Task: Assign carxxstreet791@gmail.com as Assignee of Child Issue ChildIssue0000000006 of Issue Issue0000000003 in Backlog  in Scrum Project Project0000000001 in Jira. Assign carxxstreet791@gmail.com as Assignee of Child Issue ChildIssue0000000007 of Issue Issue0000000004 in Backlog  in Scrum Project Project0000000001 in Jira. Assign carxxstreet791@gmail.com as Assignee of Child Issue ChildIssue0000000008 of Issue Issue0000000004 in Backlog  in Scrum Project Project0000000001 in Jira. Assign carxxstreet791@gmail.com as Assignee of Child Issue ChildIssue0000000009 of Issue Issue0000000005 in Backlog  in Scrum Project Project0000000001 in Jira. Assign carxxstreet791@gmail.com as Assignee of Child Issue ChildIssue0000000010 of Issue Issue0000000005 in Backlog  in Scrum Project Project0000000001 in Jira
Action: Mouse moved to (344, 433)
Screenshot: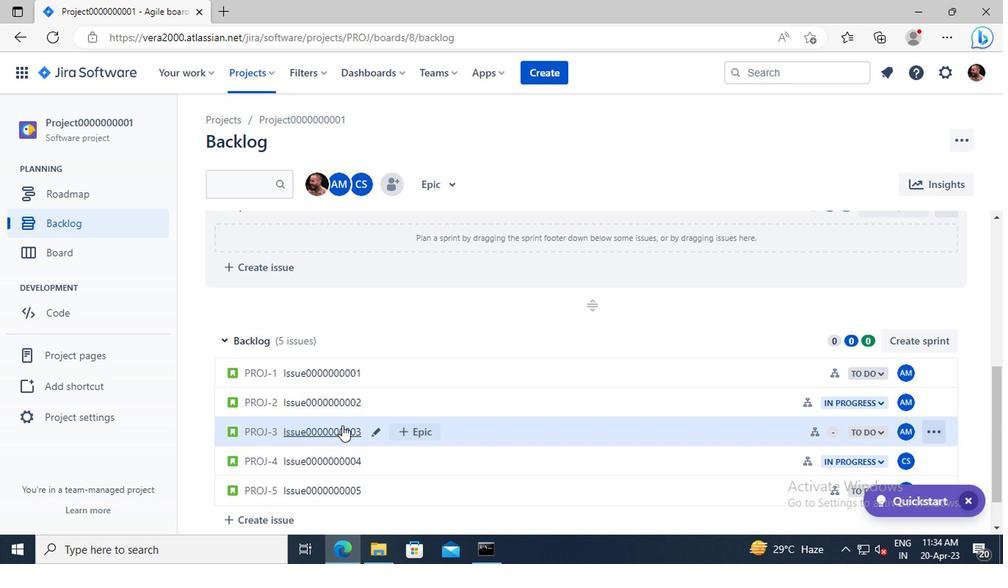
Action: Mouse pressed left at (344, 433)
Screenshot: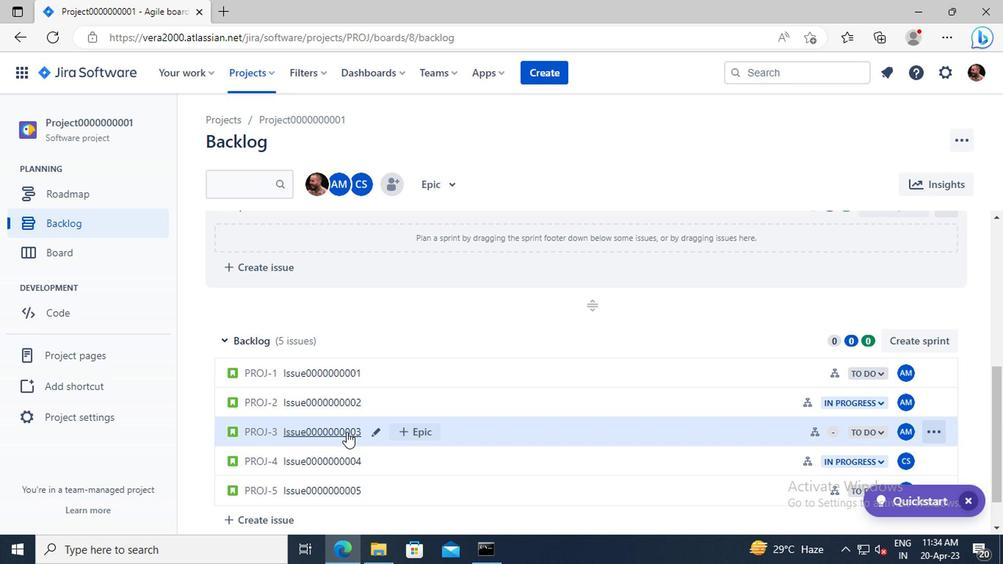 
Action: Mouse moved to (822, 368)
Screenshot: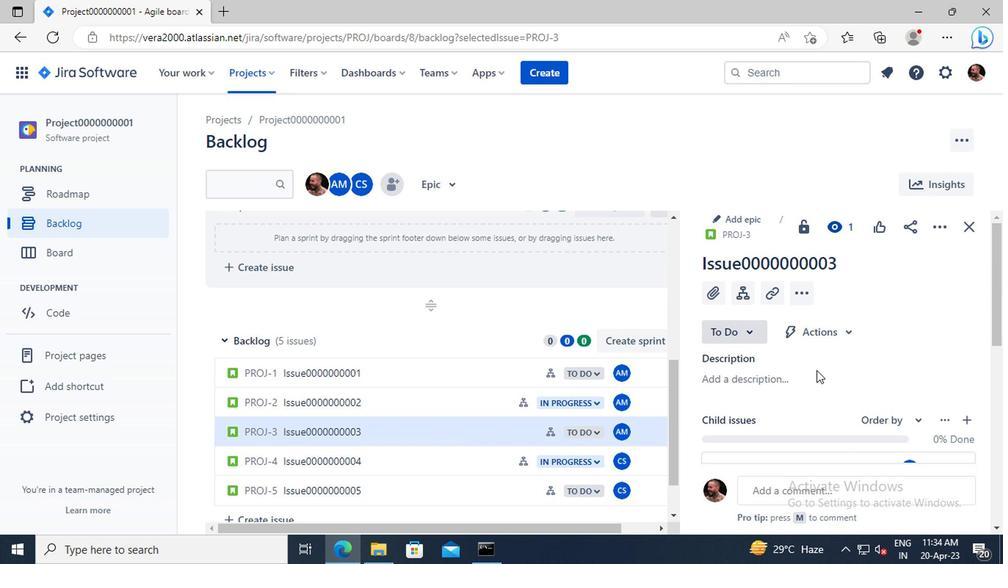
Action: Mouse scrolled (822, 367) with delta (0, -1)
Screenshot: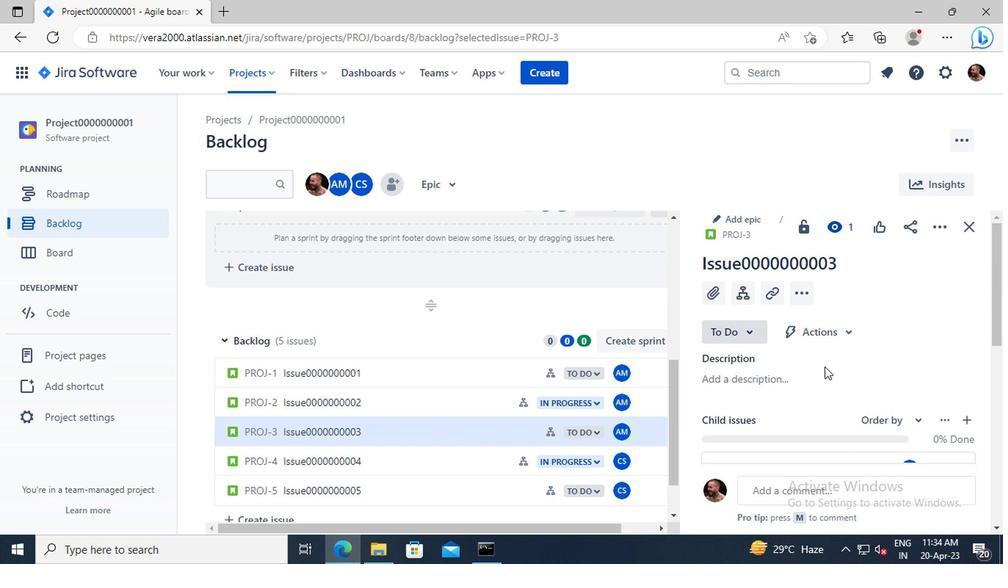 
Action: Mouse scrolled (822, 367) with delta (0, -1)
Screenshot: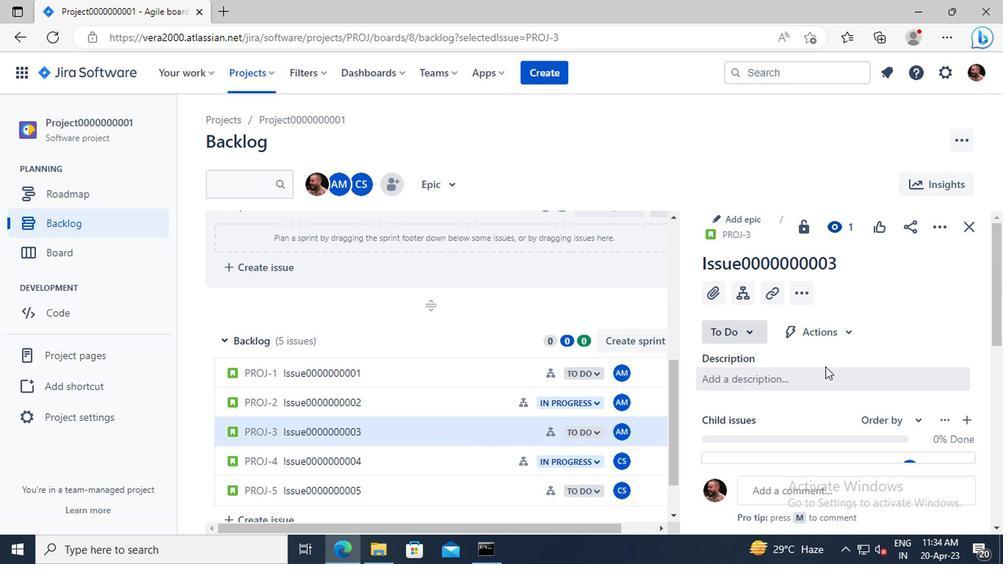 
Action: Mouse moved to (909, 403)
Screenshot: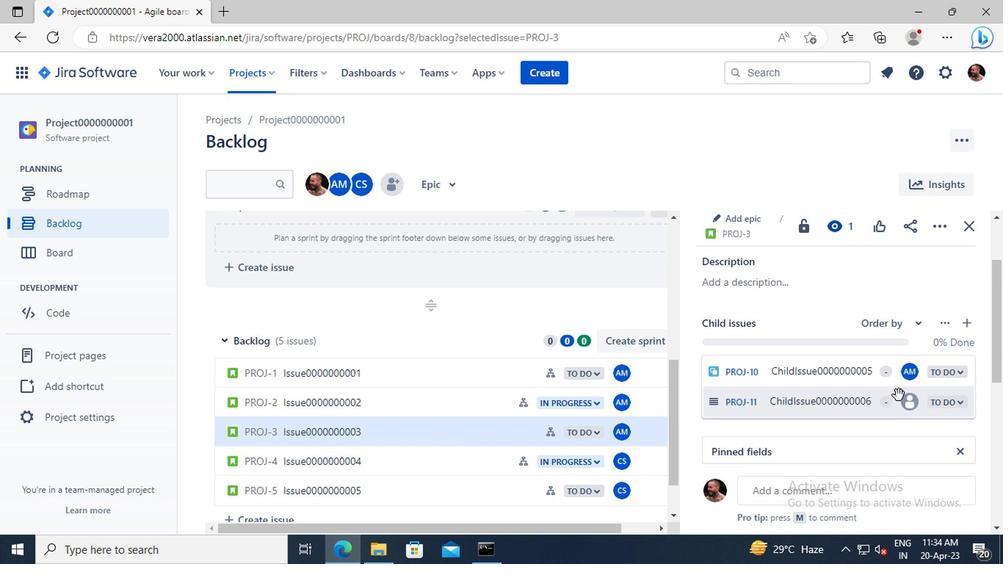 
Action: Mouse pressed left at (909, 403)
Screenshot: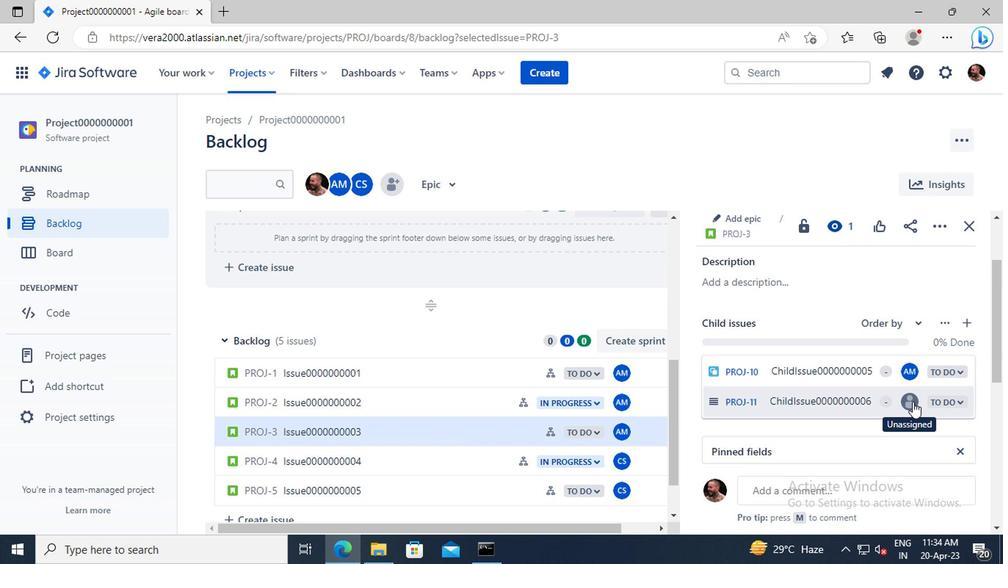 
Action: Mouse moved to (787, 487)
Screenshot: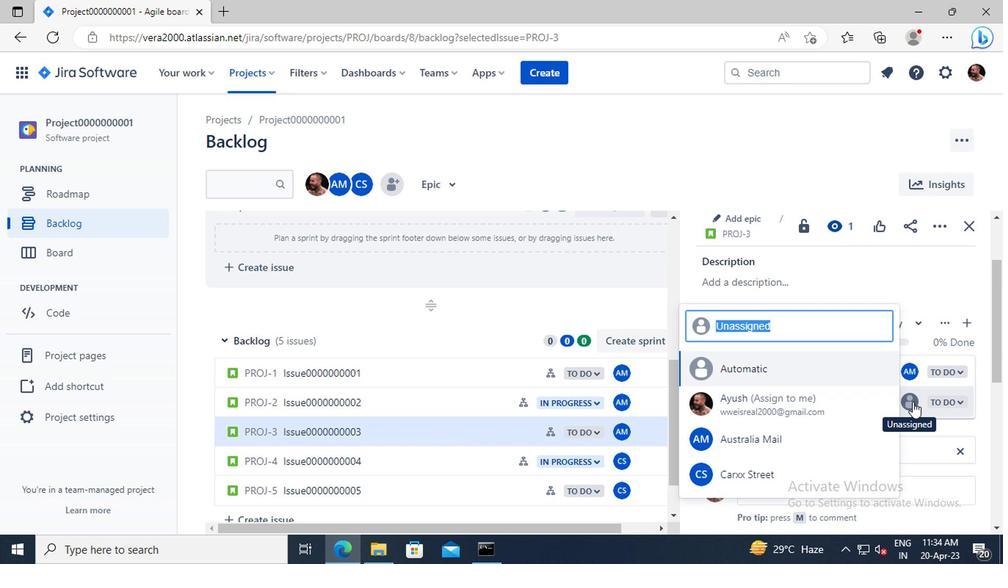 
Action: Key pressed carxx
Screenshot: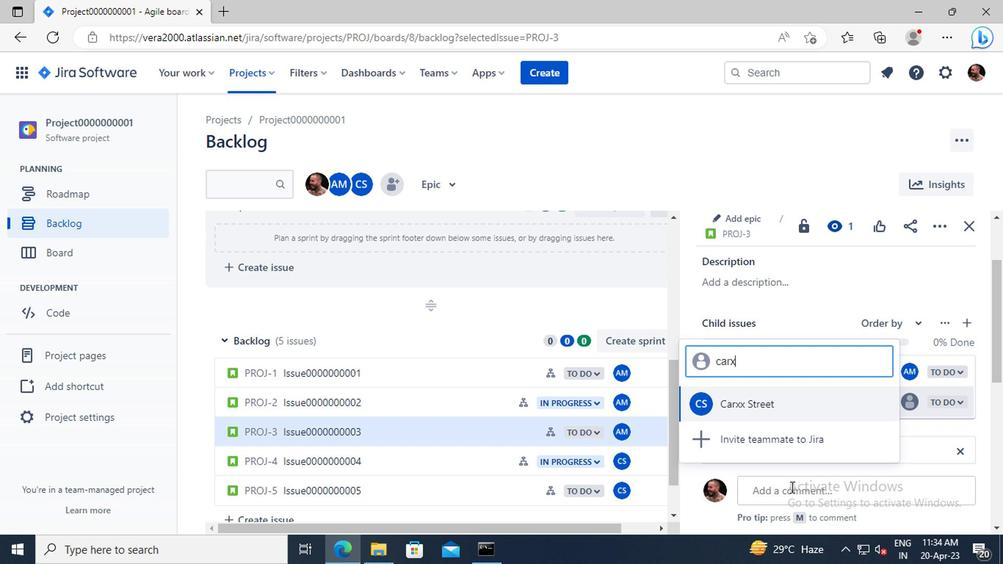
Action: Mouse moved to (781, 406)
Screenshot: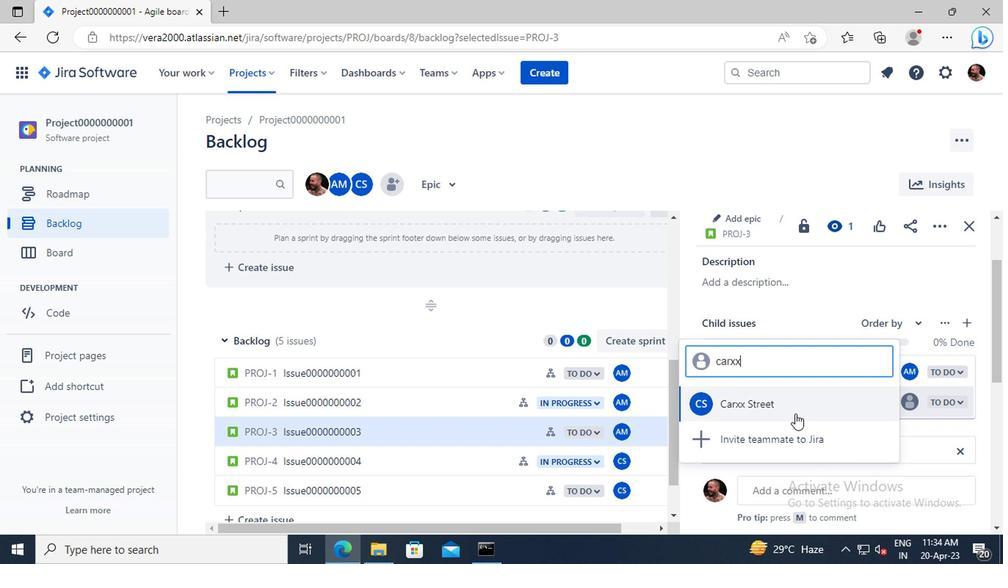 
Action: Mouse pressed left at (781, 406)
Screenshot: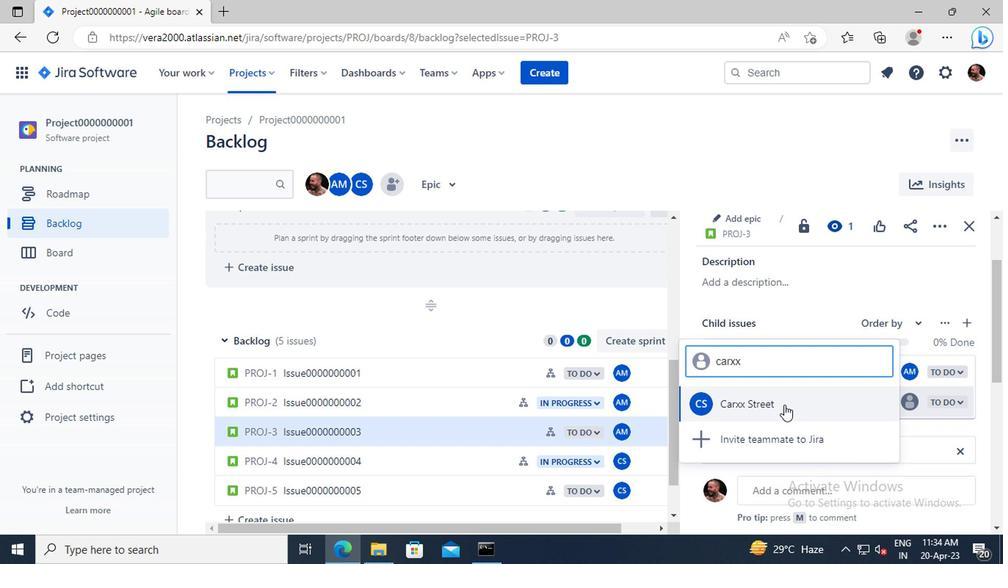 
Action: Mouse moved to (355, 409)
Screenshot: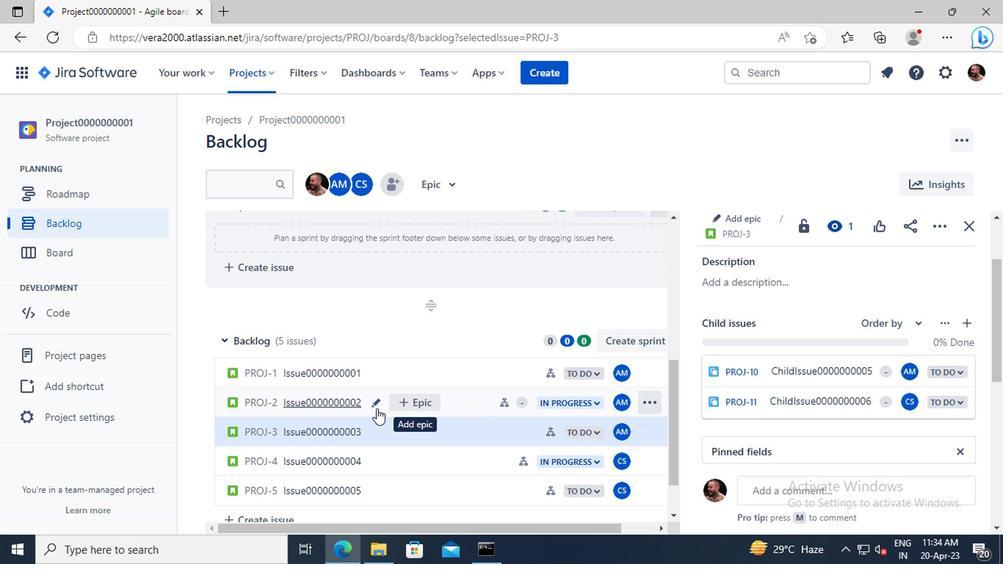 
Action: Mouse scrolled (355, 408) with delta (0, -1)
Screenshot: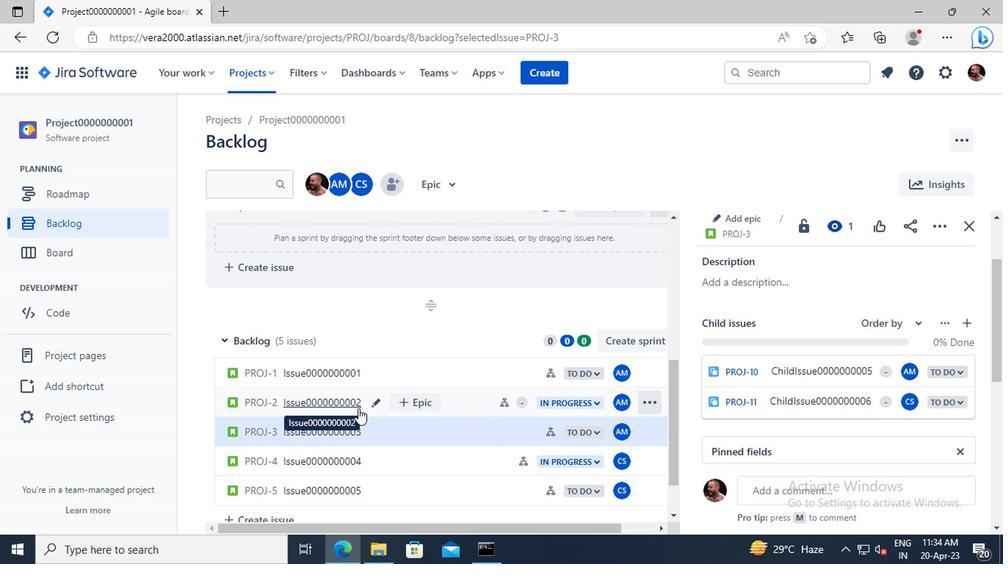 
Action: Mouse moved to (330, 414)
Screenshot: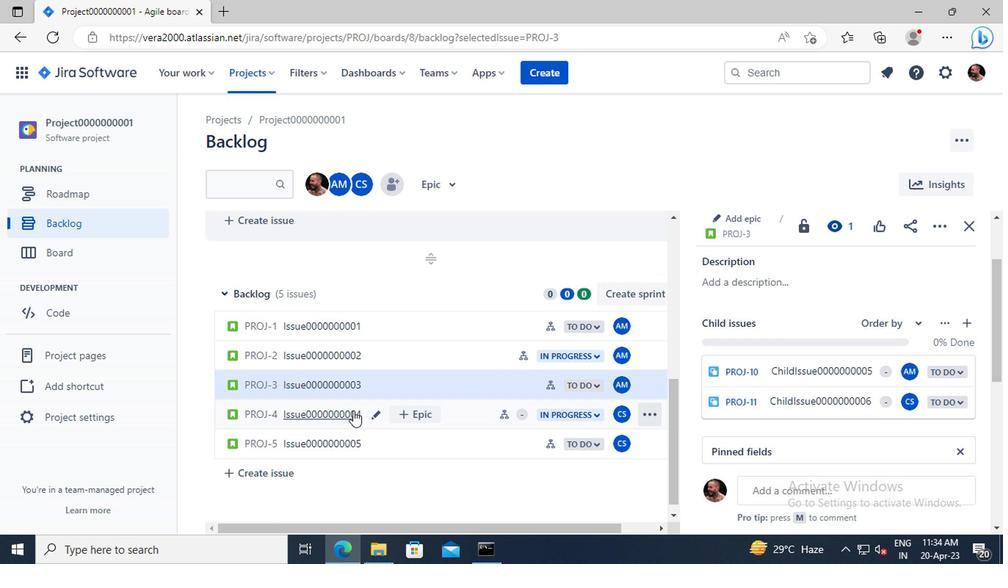 
Action: Mouse pressed left at (330, 414)
Screenshot: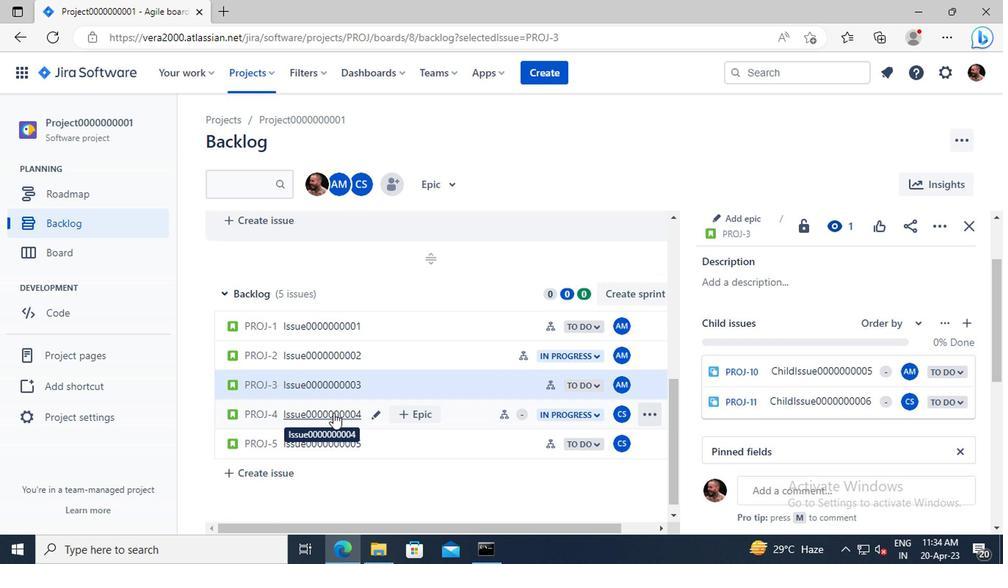 
Action: Mouse moved to (856, 371)
Screenshot: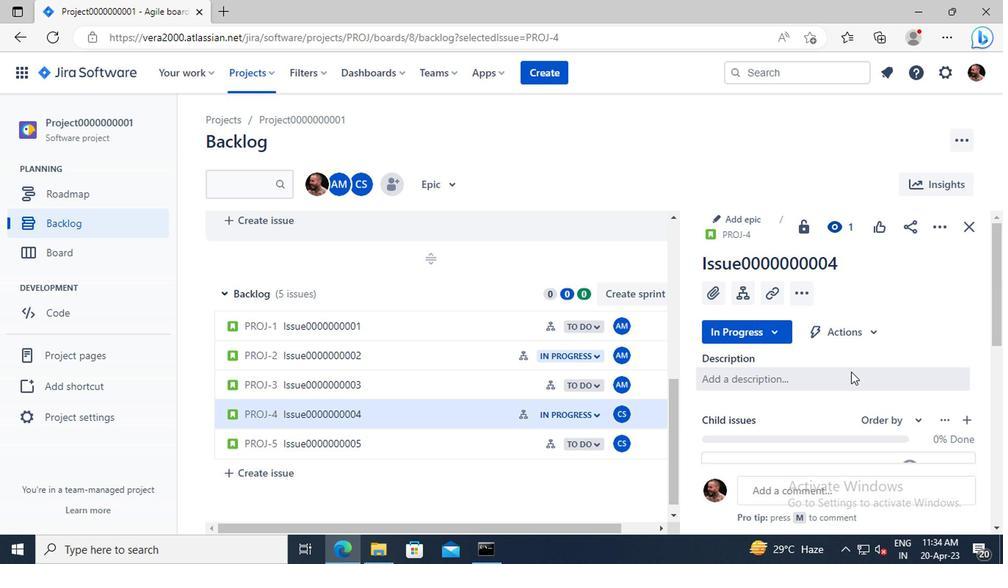 
Action: Mouse scrolled (856, 370) with delta (0, 0)
Screenshot: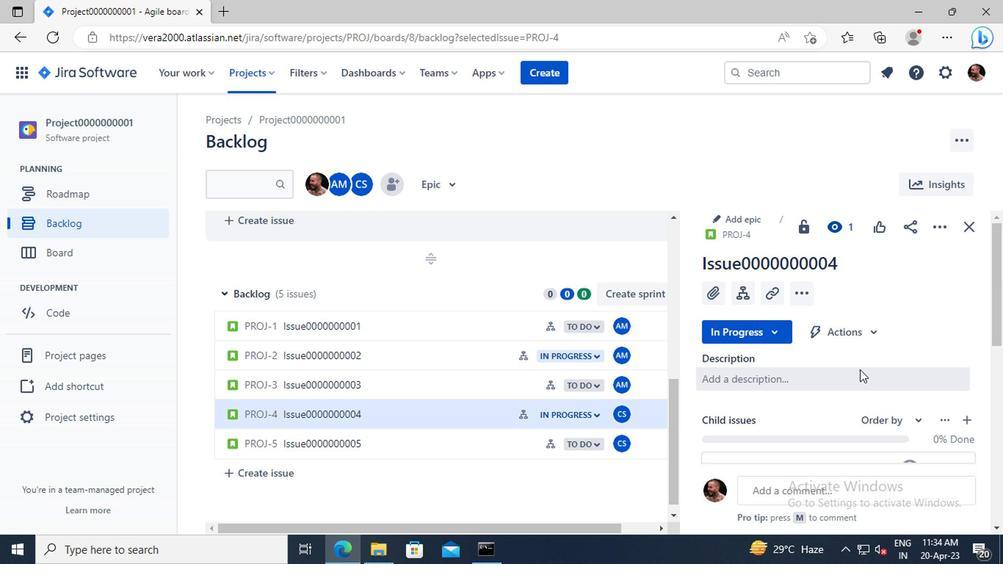 
Action: Mouse scrolled (856, 370) with delta (0, 0)
Screenshot: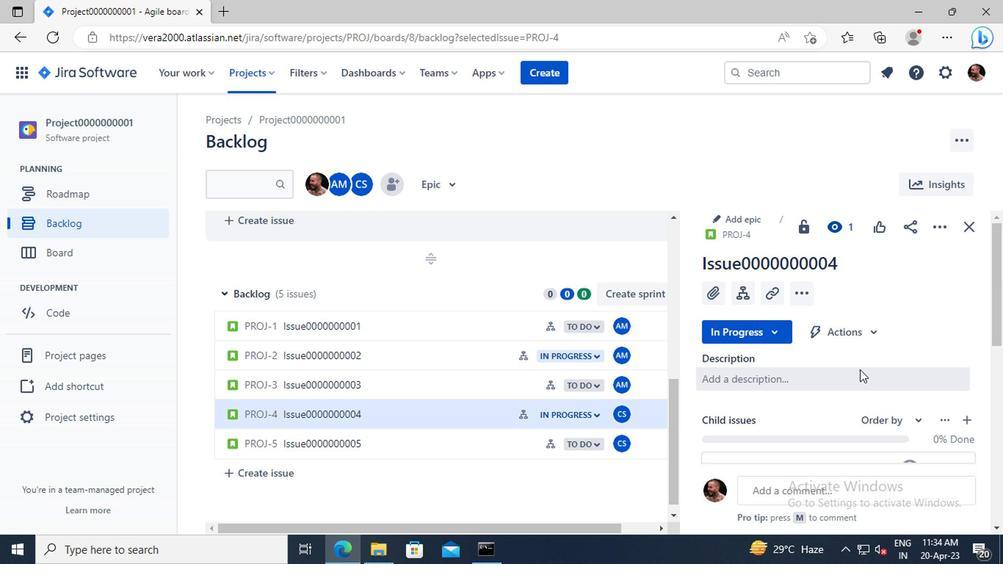 
Action: Mouse moved to (905, 376)
Screenshot: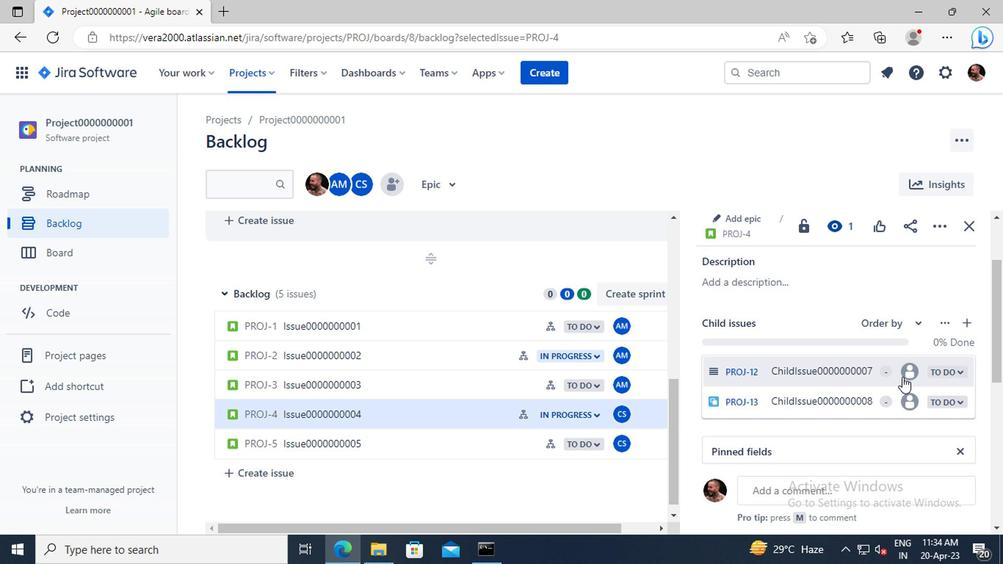 
Action: Mouse pressed left at (905, 376)
Screenshot: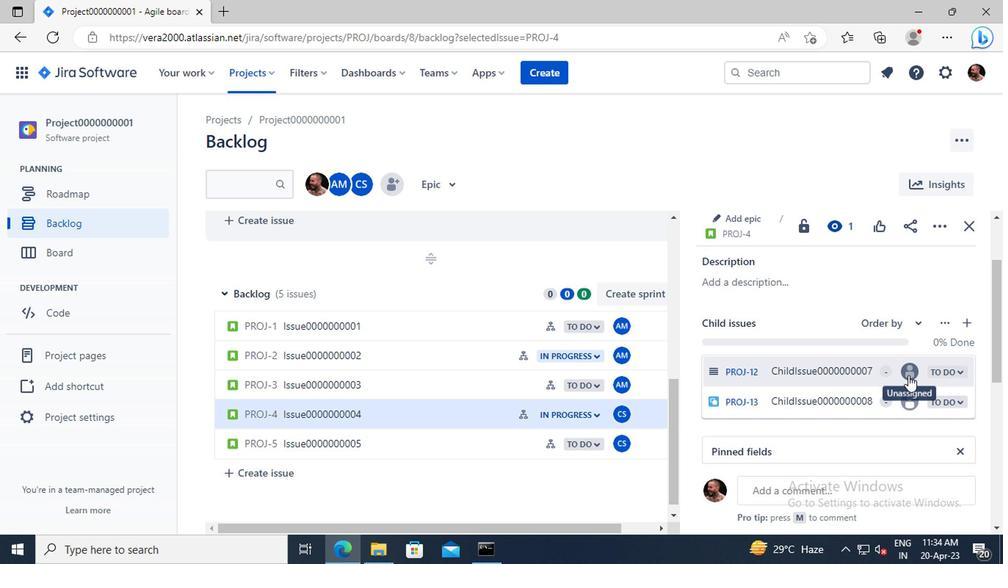 
Action: Key pressed carxx
Screenshot: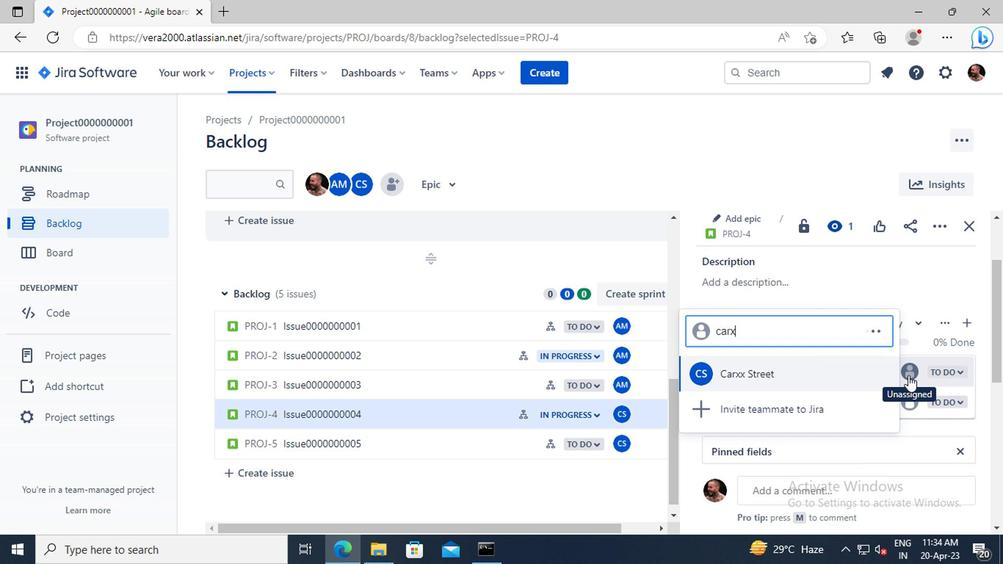 
Action: Mouse moved to (780, 369)
Screenshot: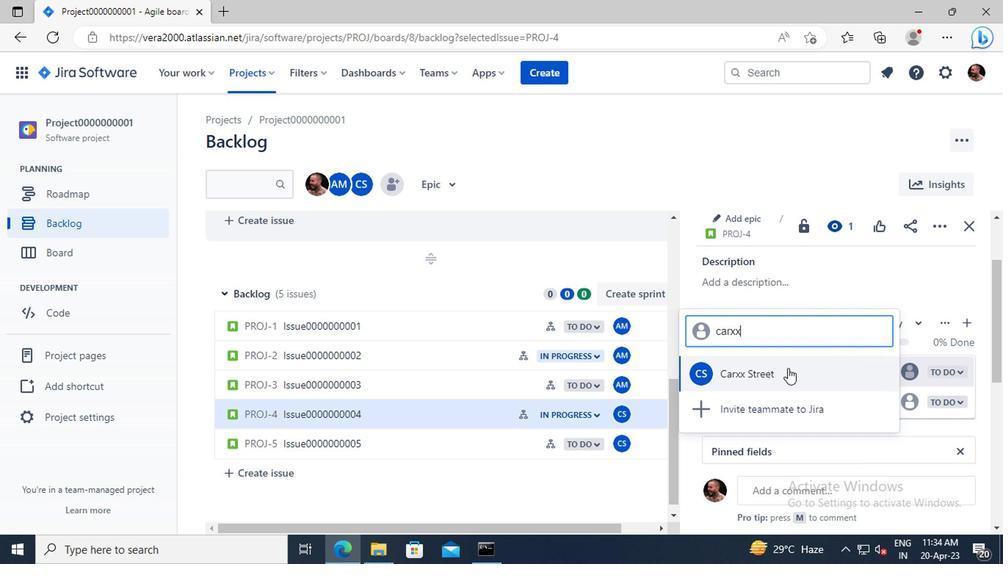
Action: Mouse pressed left at (780, 369)
Screenshot: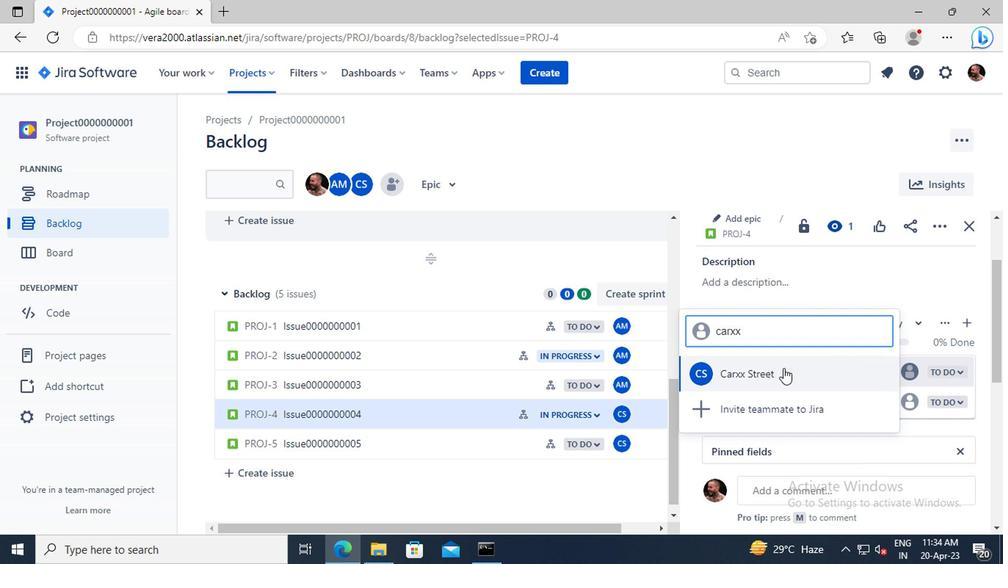 
Action: Mouse moved to (906, 404)
Screenshot: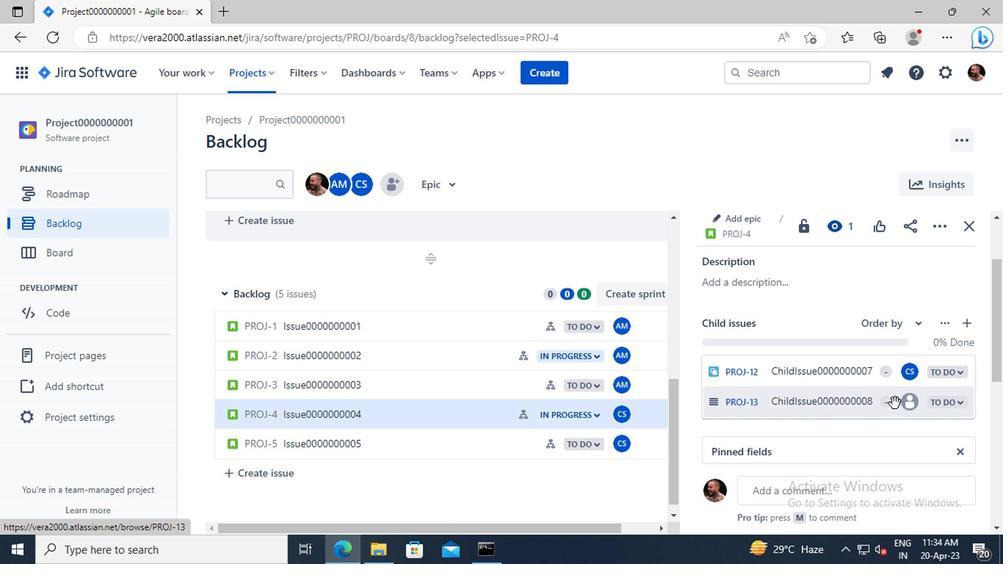 
Action: Mouse pressed left at (906, 404)
Screenshot: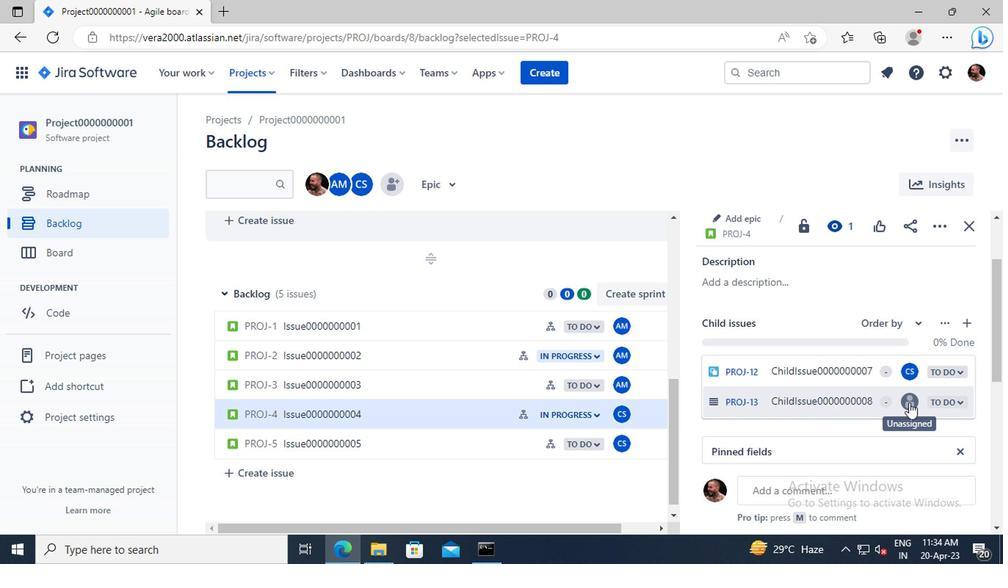 
Action: Key pressed carxx
Screenshot: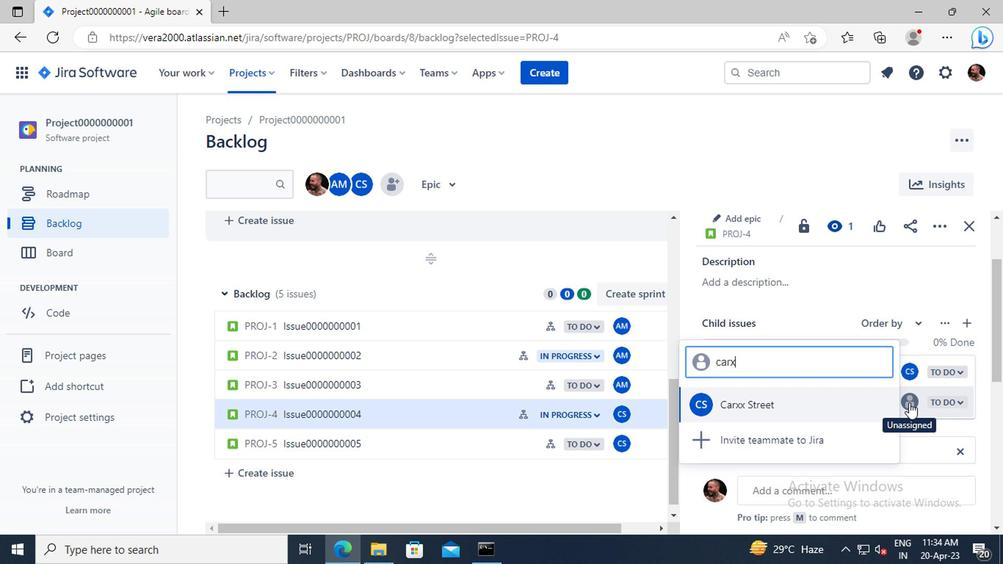 
Action: Mouse moved to (772, 404)
Screenshot: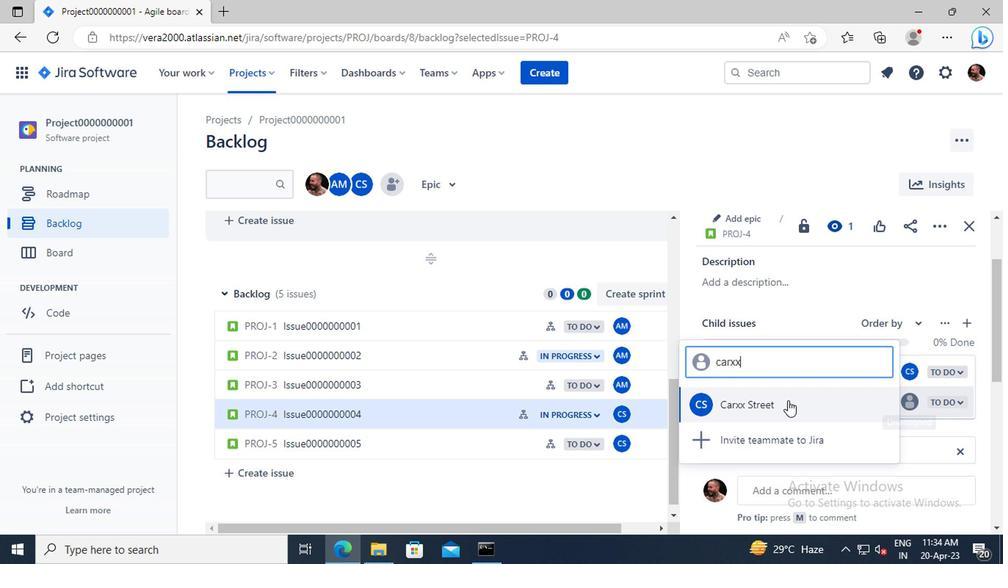 
Action: Mouse pressed left at (772, 404)
Screenshot: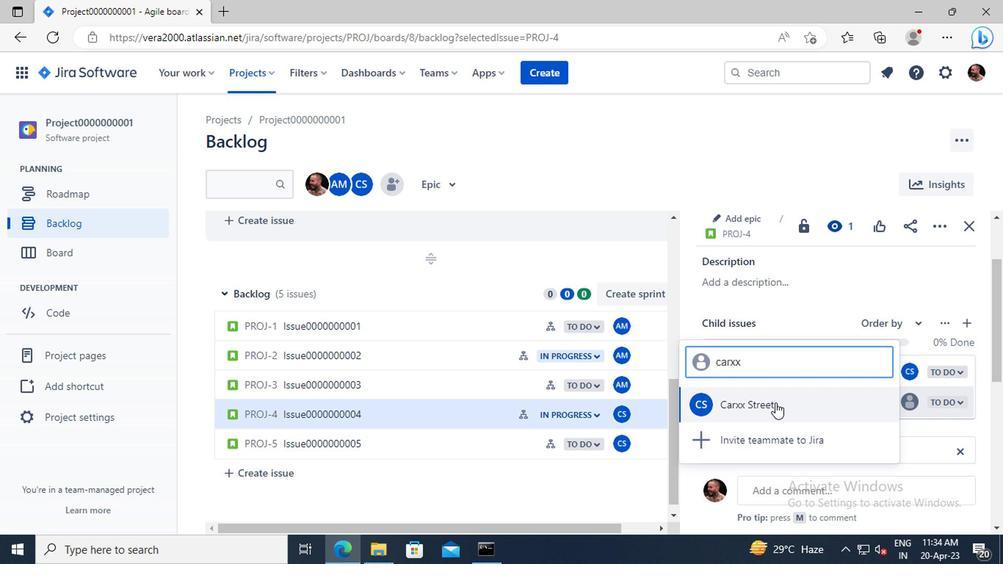 
Action: Mouse moved to (337, 447)
Screenshot: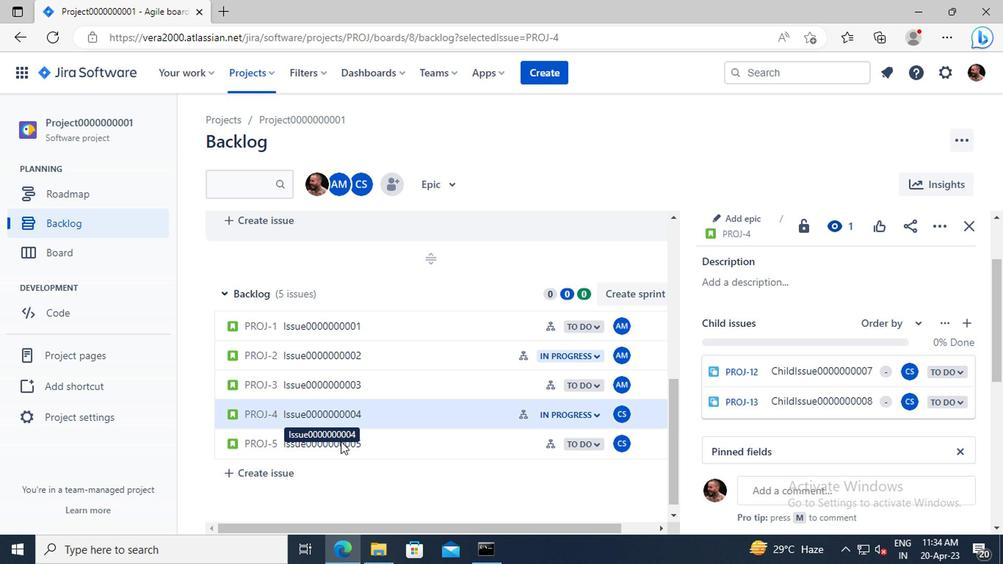 
Action: Mouse pressed left at (337, 447)
Screenshot: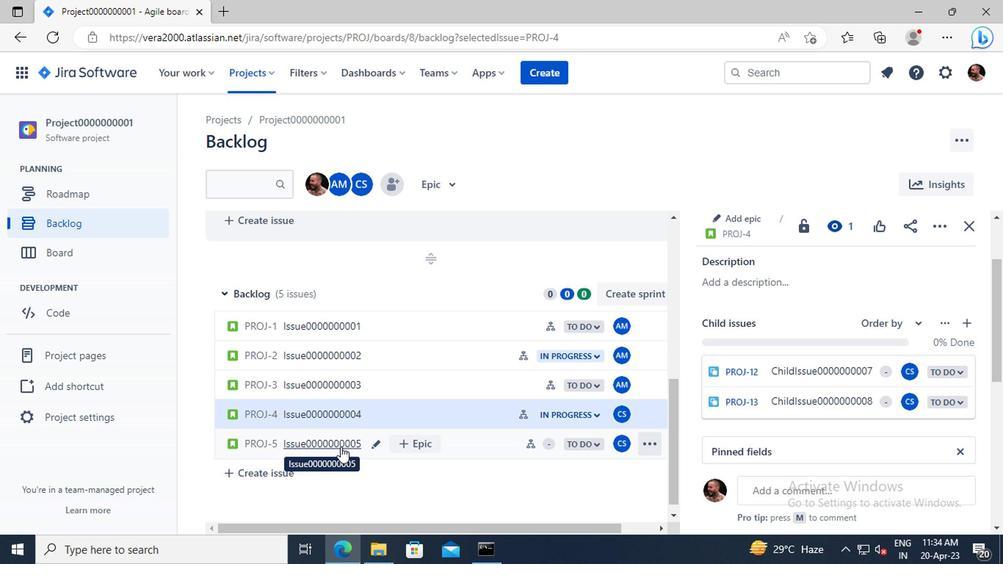 
Action: Mouse moved to (827, 369)
Screenshot: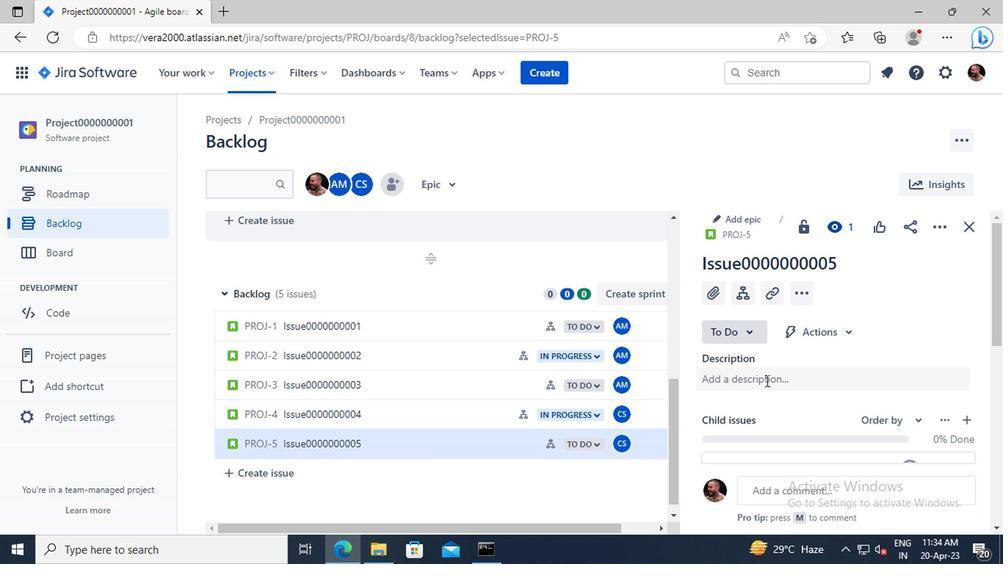 
Action: Mouse scrolled (827, 369) with delta (0, 0)
Screenshot: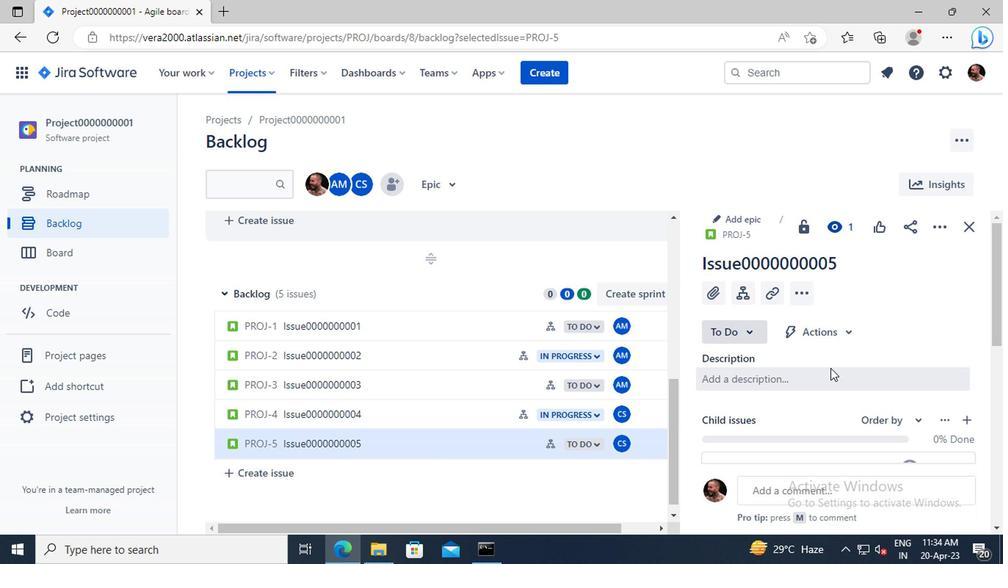 
Action: Mouse scrolled (827, 369) with delta (0, 0)
Screenshot: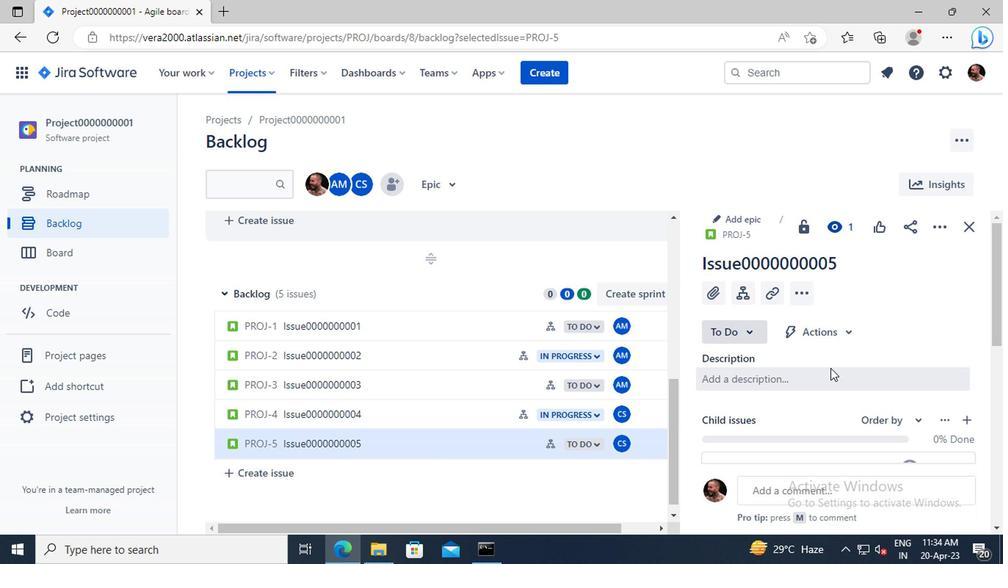 
Action: Mouse moved to (907, 372)
Screenshot: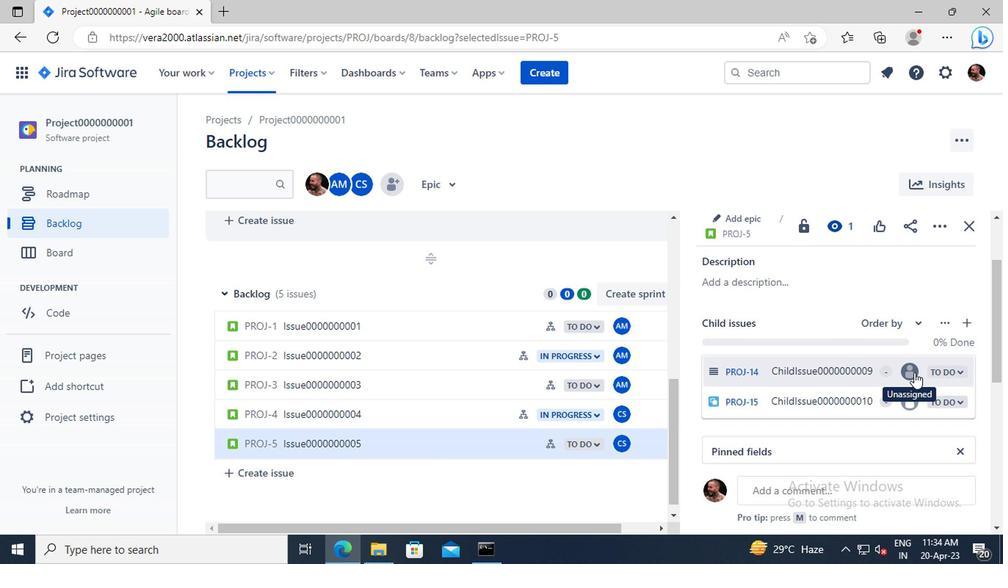
Action: Mouse pressed left at (907, 372)
Screenshot: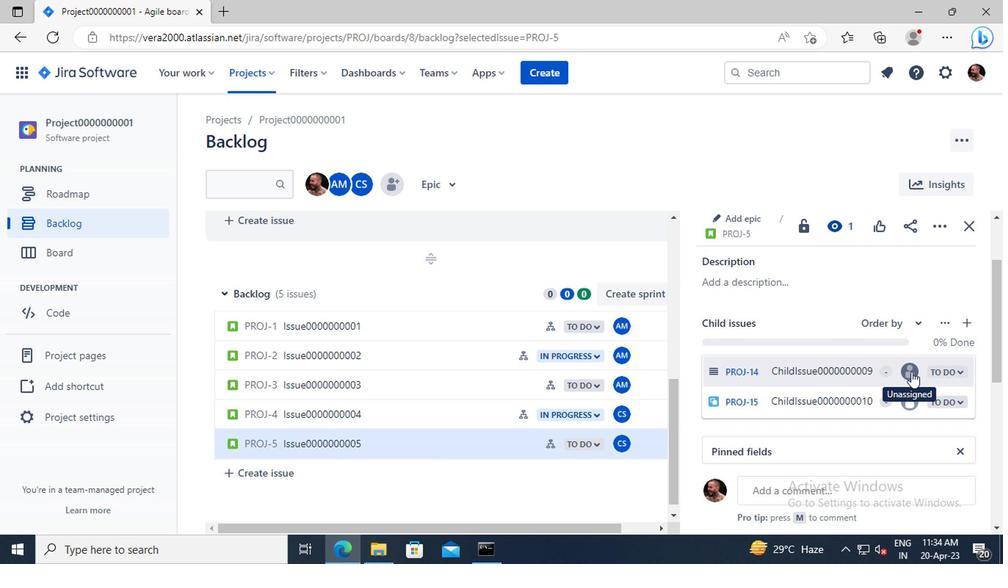 
Action: Key pressed carxx
Screenshot: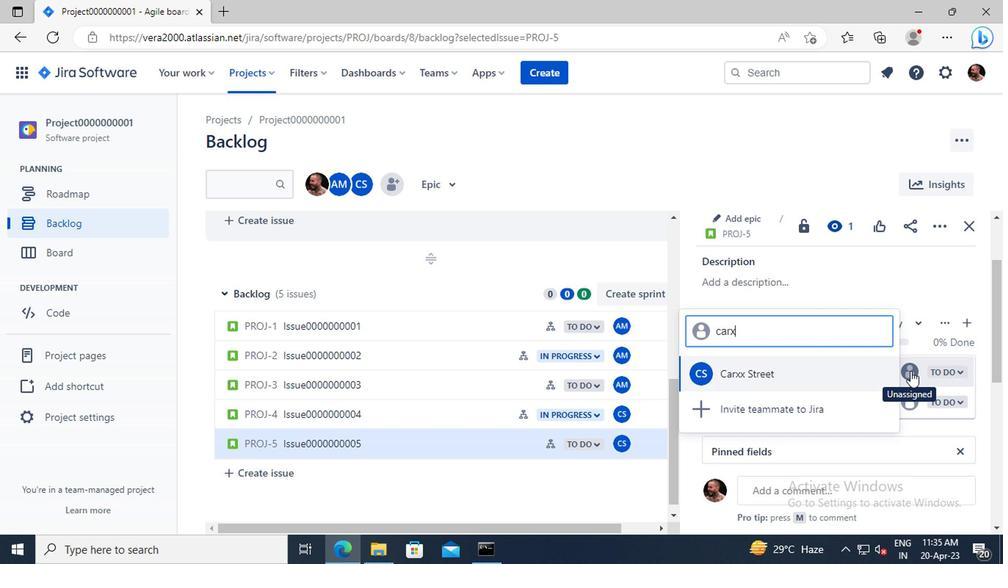 
Action: Mouse moved to (757, 372)
Screenshot: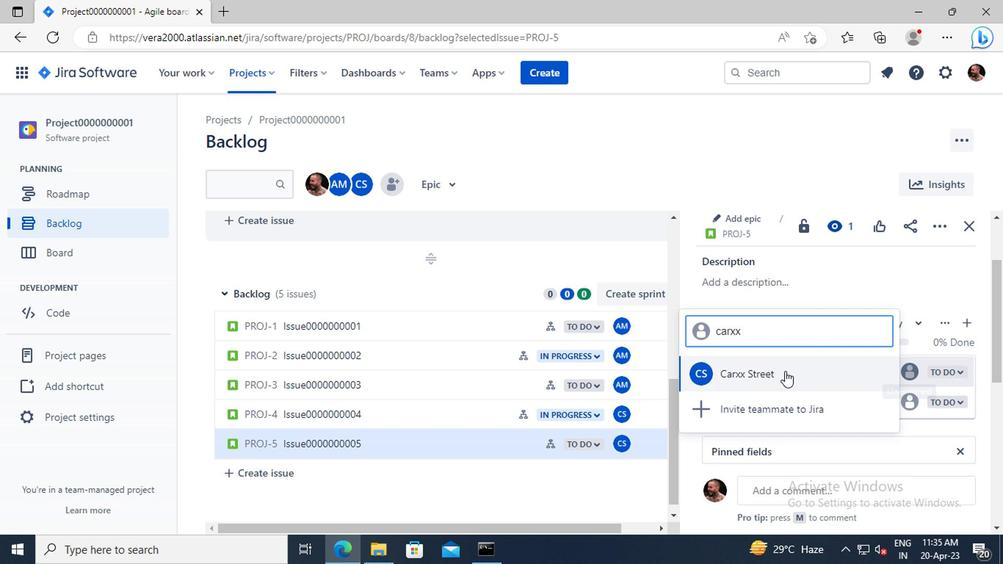 
Action: Mouse pressed left at (757, 372)
Screenshot: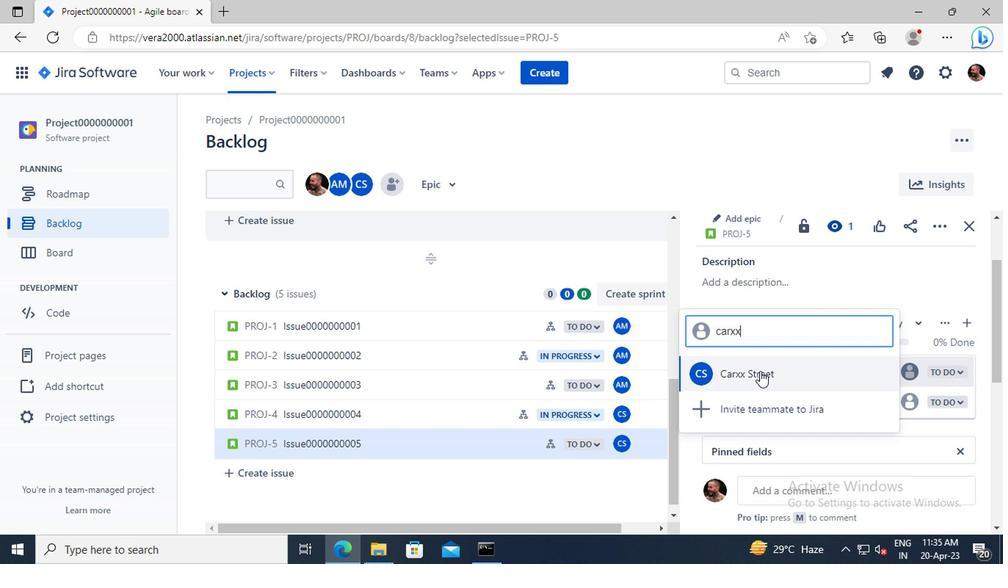 
Action: Mouse moved to (905, 405)
Screenshot: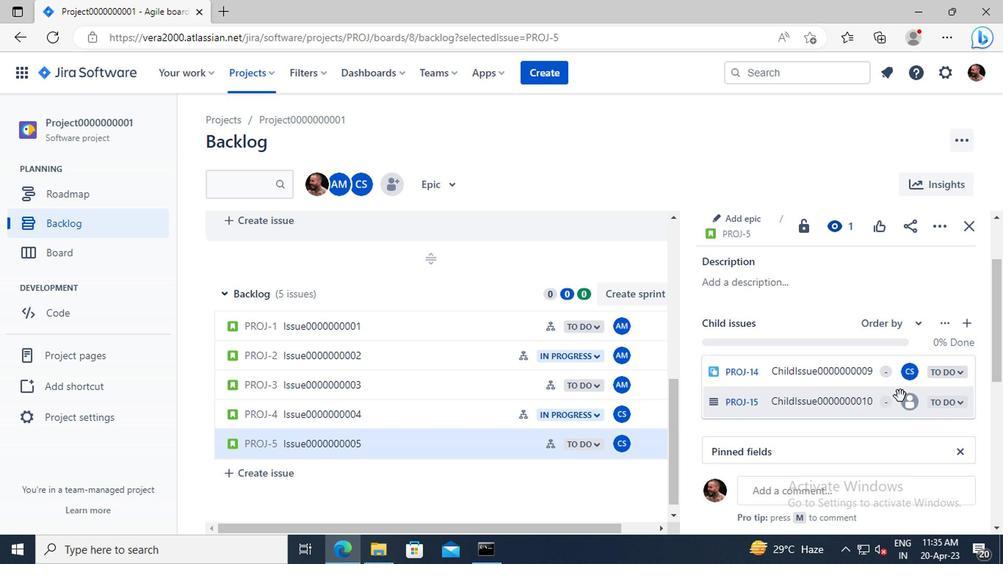 
Action: Mouse pressed left at (905, 405)
Screenshot: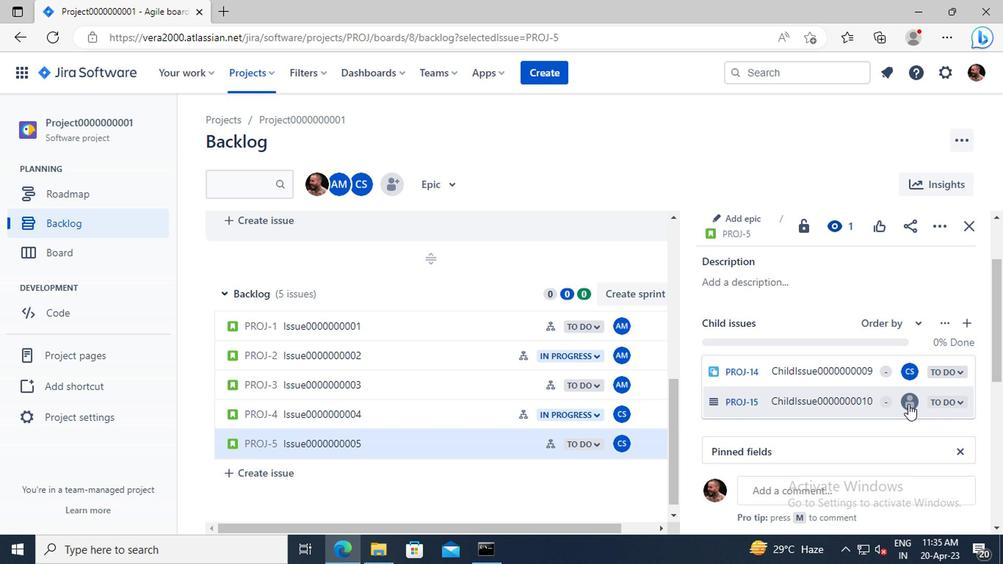 
Action: Key pressed carxx
Screenshot: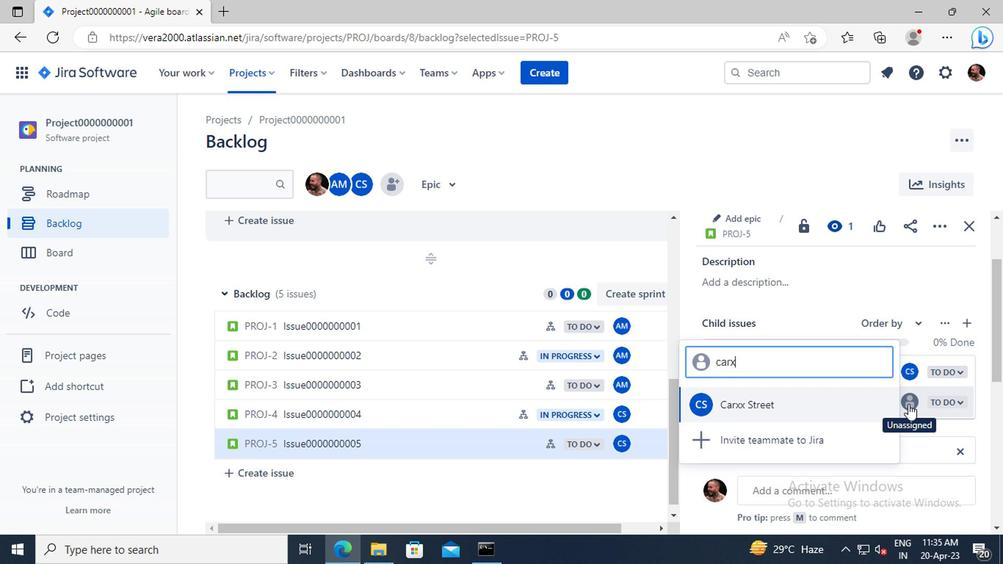 
Action: Mouse moved to (761, 404)
Screenshot: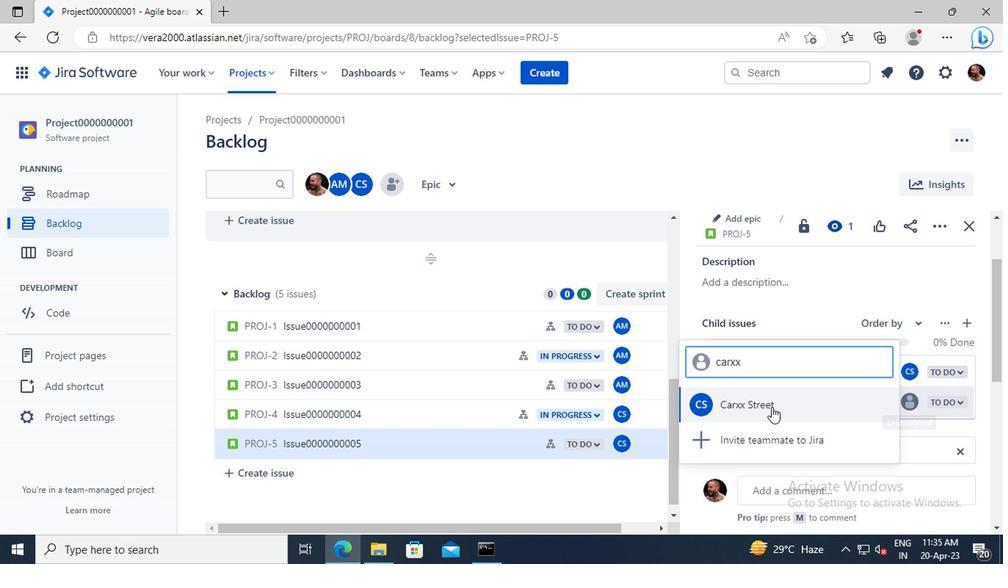 
Action: Mouse pressed left at (761, 404)
Screenshot: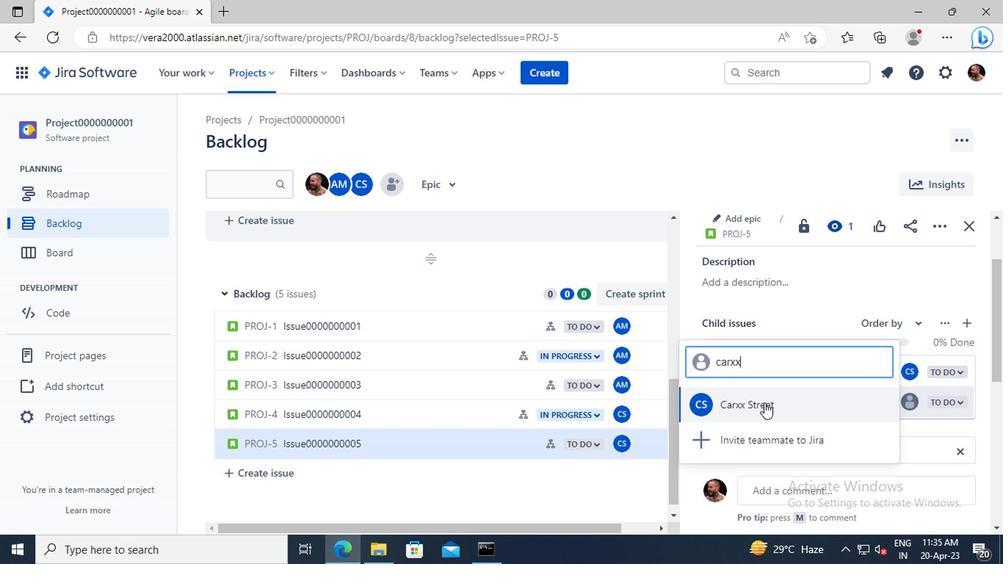 
